 Task: Select Accubid Software.
Action: Mouse moved to (334, 83)
Screenshot: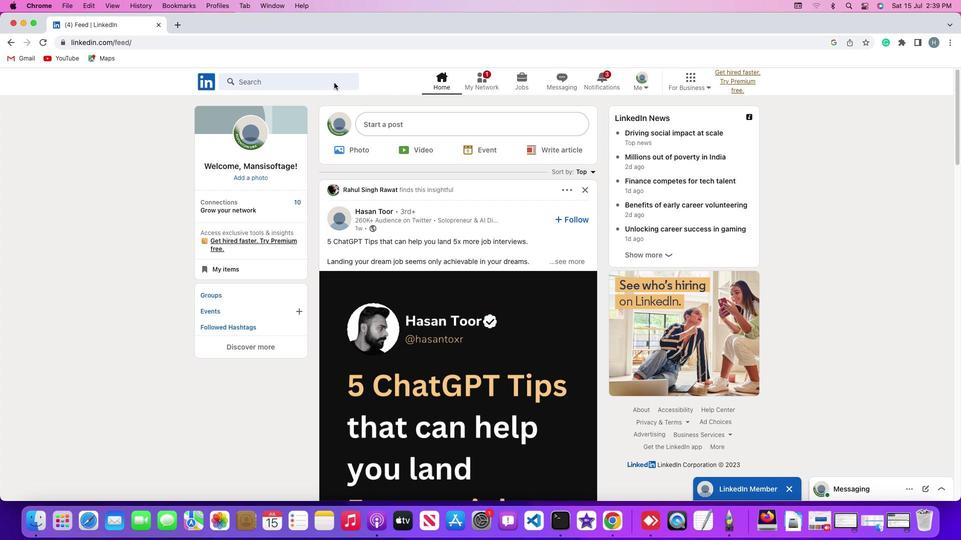 
Action: Mouse pressed left at (334, 83)
Screenshot: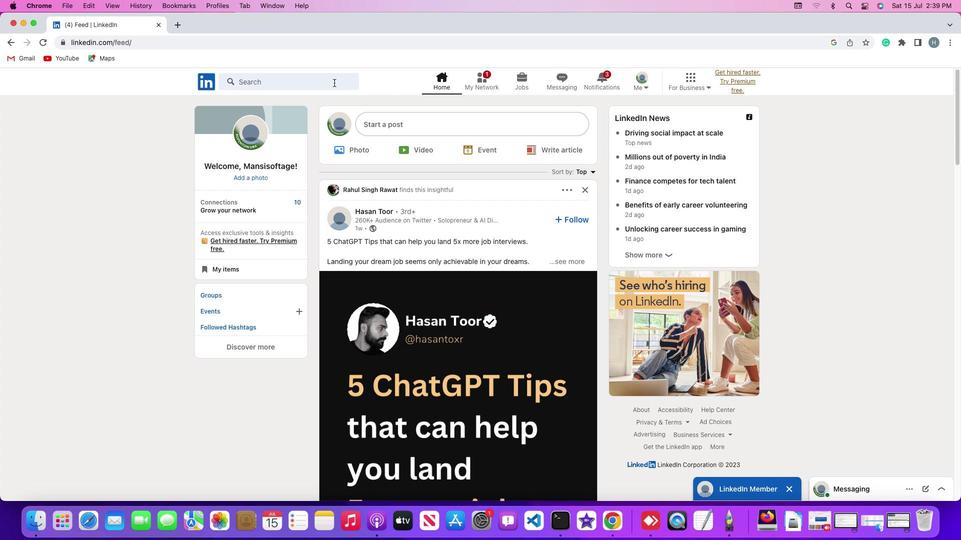 
Action: Mouse pressed left at (334, 83)
Screenshot: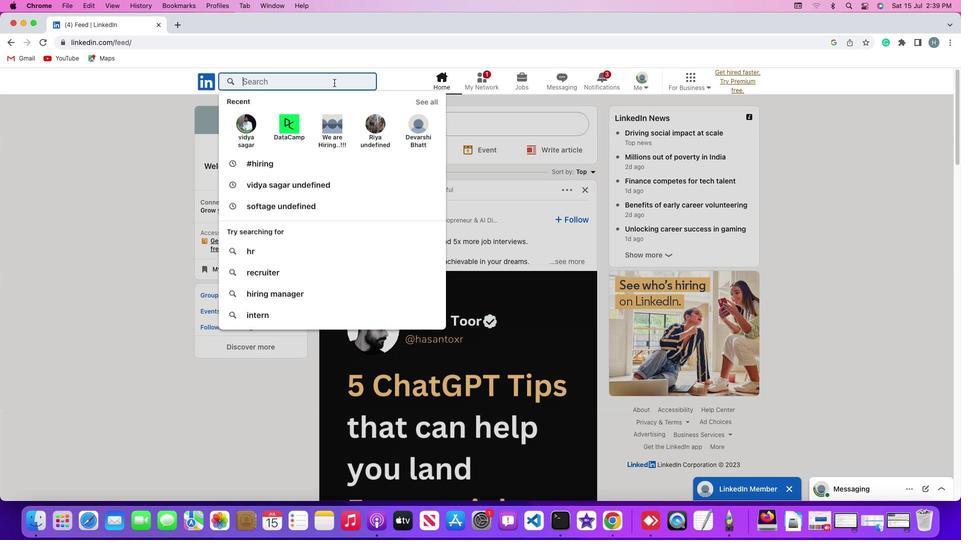 
Action: Key pressed Key.shift'#''h''i''r''i''n''g'Key.enter
Screenshot: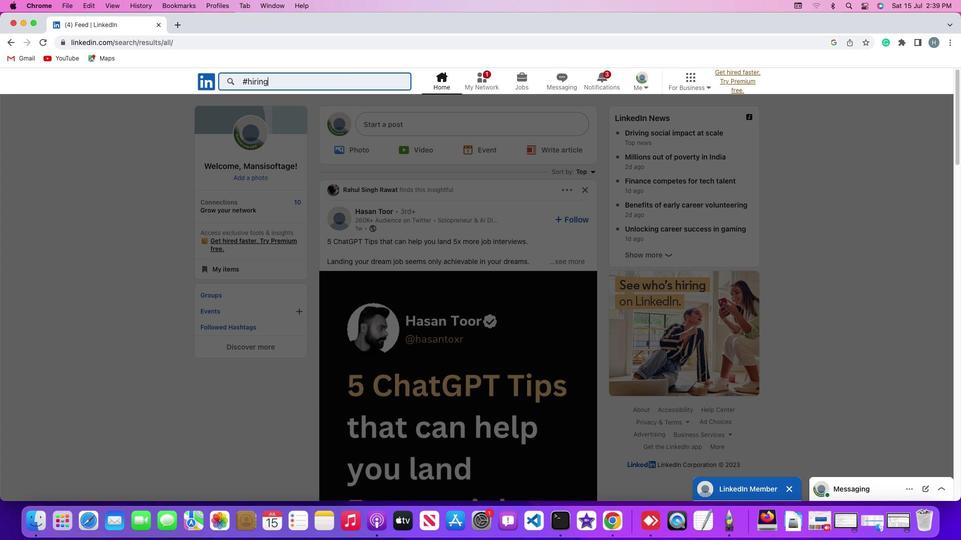 
Action: Mouse moved to (529, 108)
Screenshot: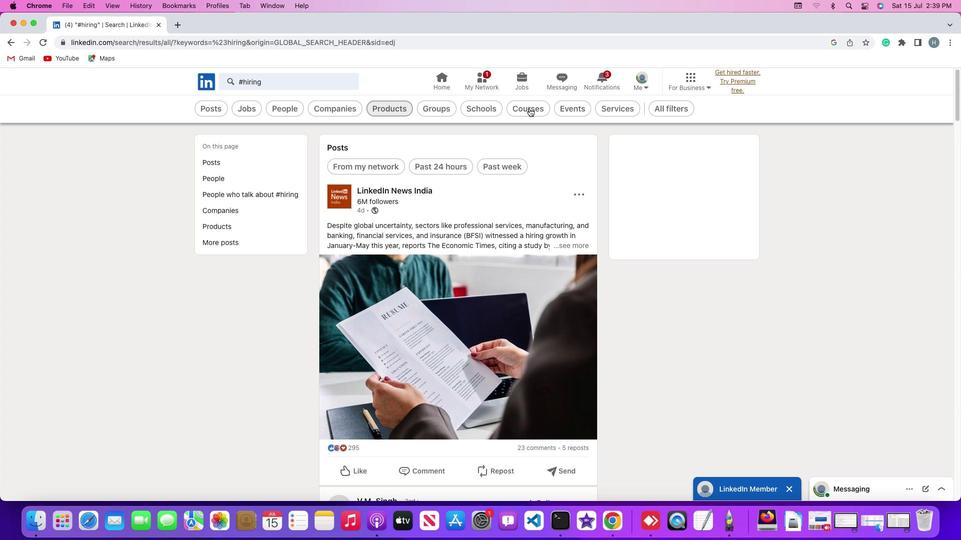 
Action: Mouse pressed left at (529, 108)
Screenshot: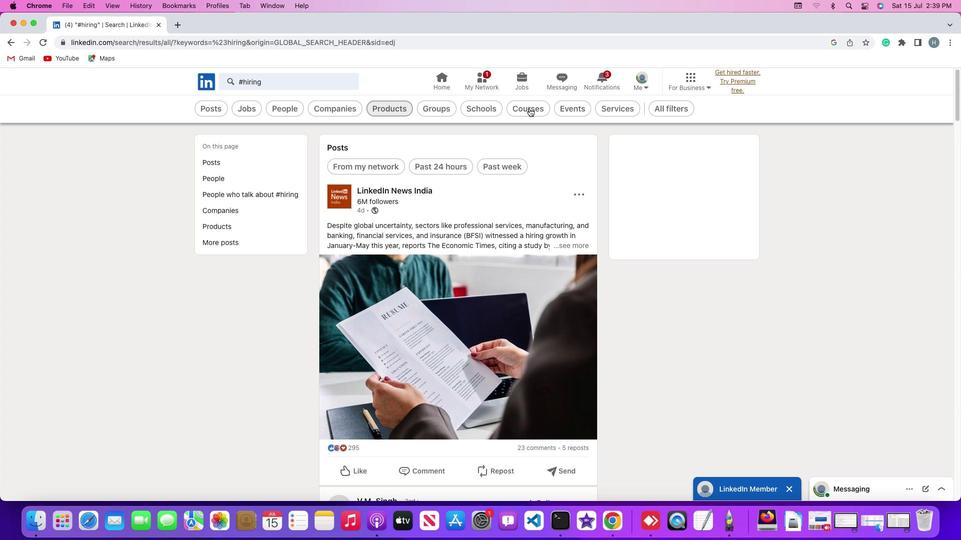 
Action: Mouse moved to (428, 108)
Screenshot: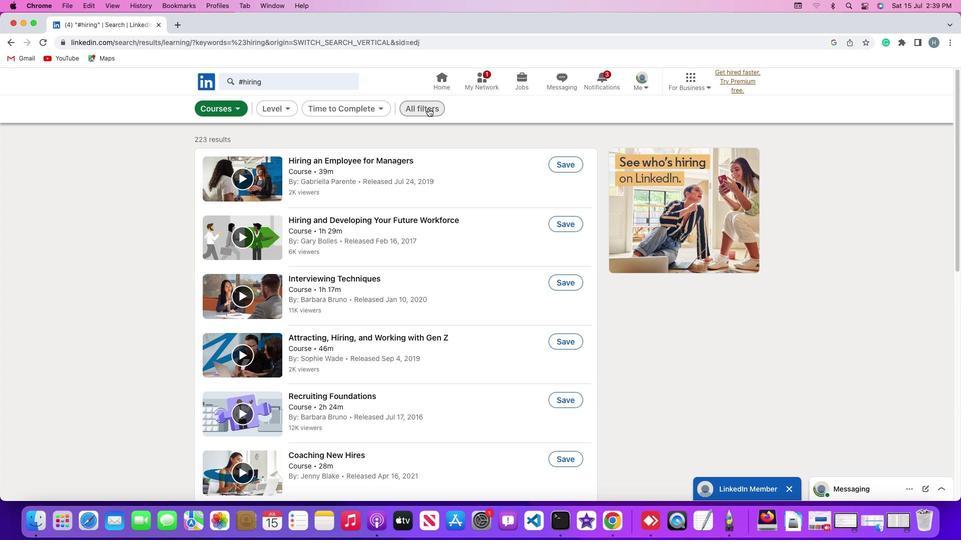 
Action: Mouse pressed left at (428, 108)
Screenshot: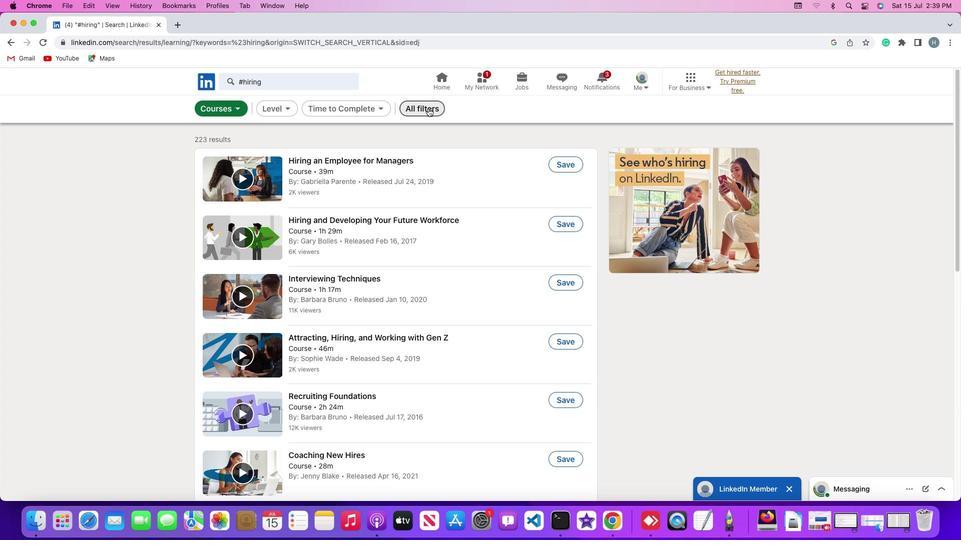 
Action: Mouse moved to (788, 374)
Screenshot: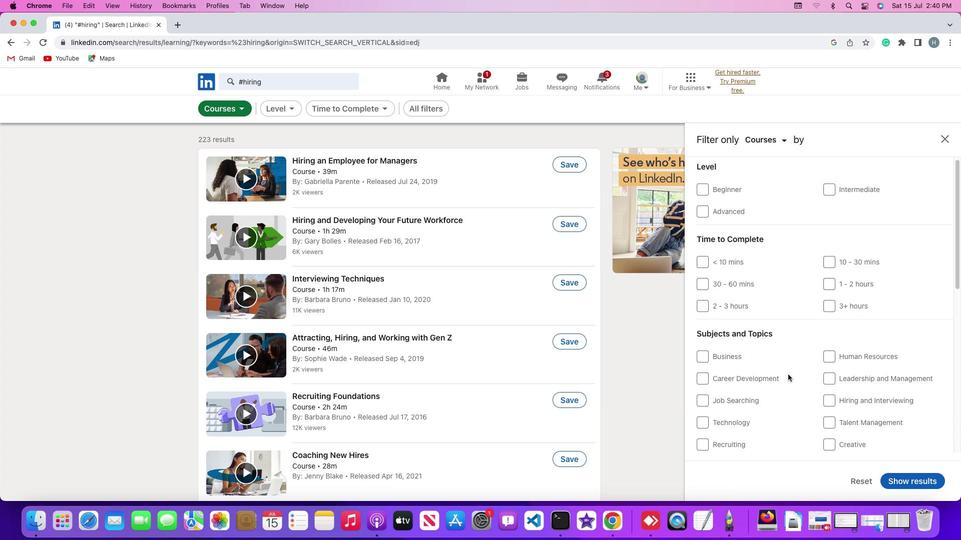 
Action: Mouse scrolled (788, 374) with delta (0, 0)
Screenshot: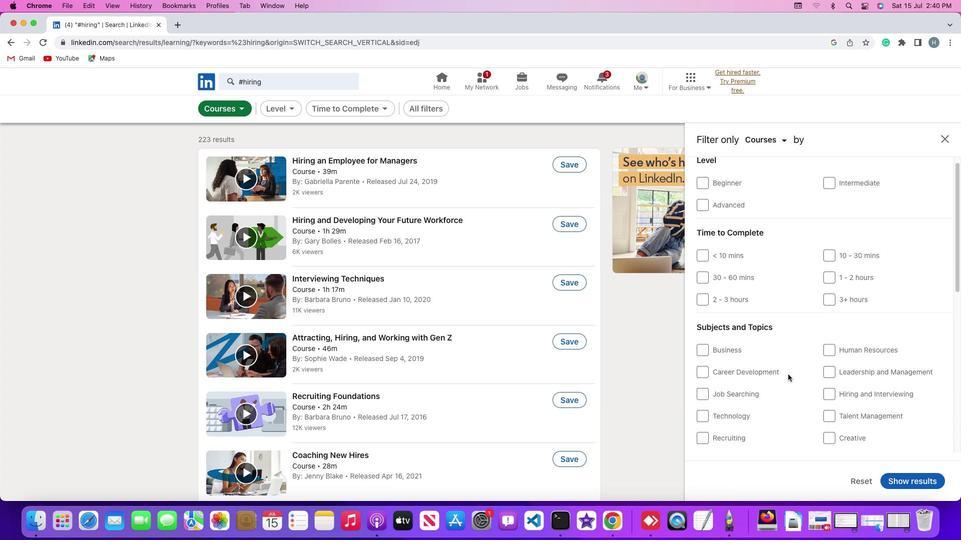 
Action: Mouse scrolled (788, 374) with delta (0, 0)
Screenshot: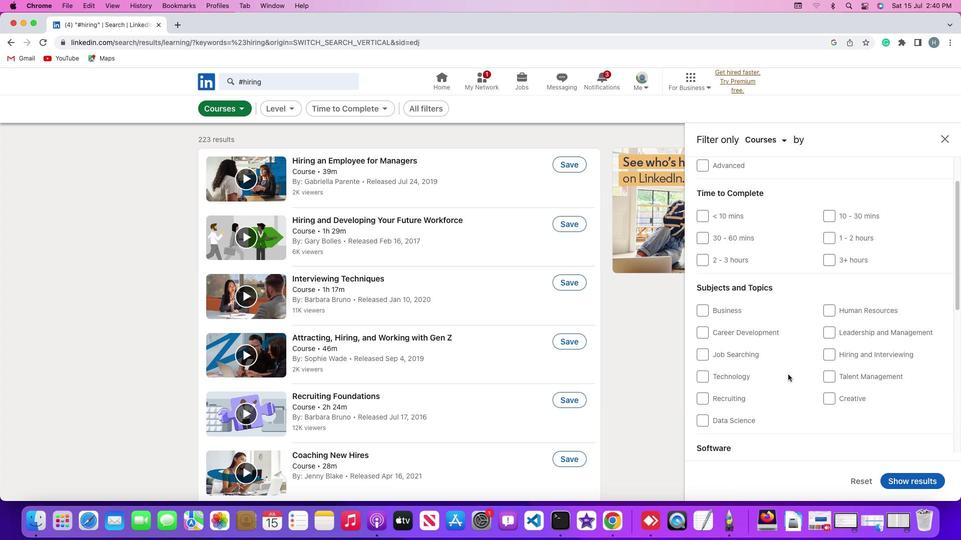 
Action: Mouse scrolled (788, 374) with delta (0, 0)
Screenshot: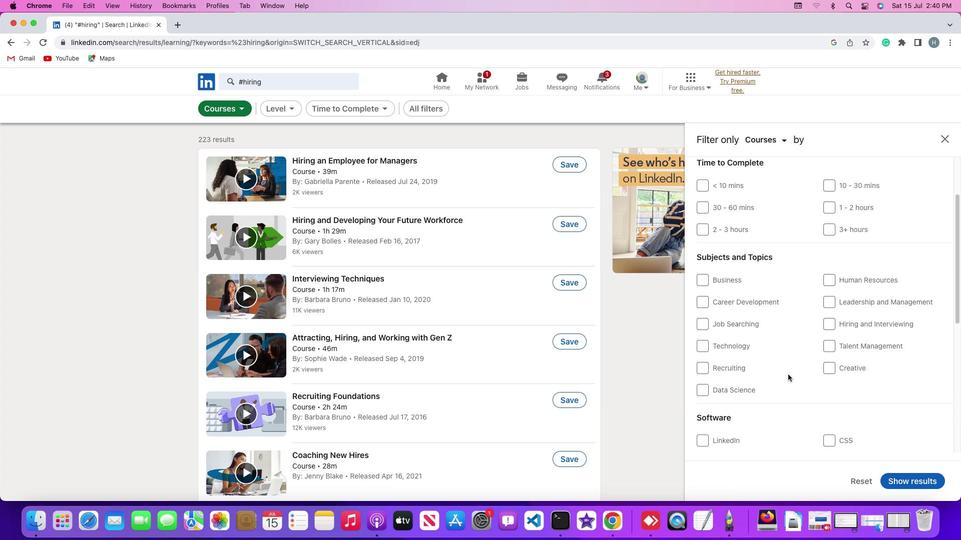 
Action: Mouse scrolled (788, 374) with delta (0, -1)
Screenshot: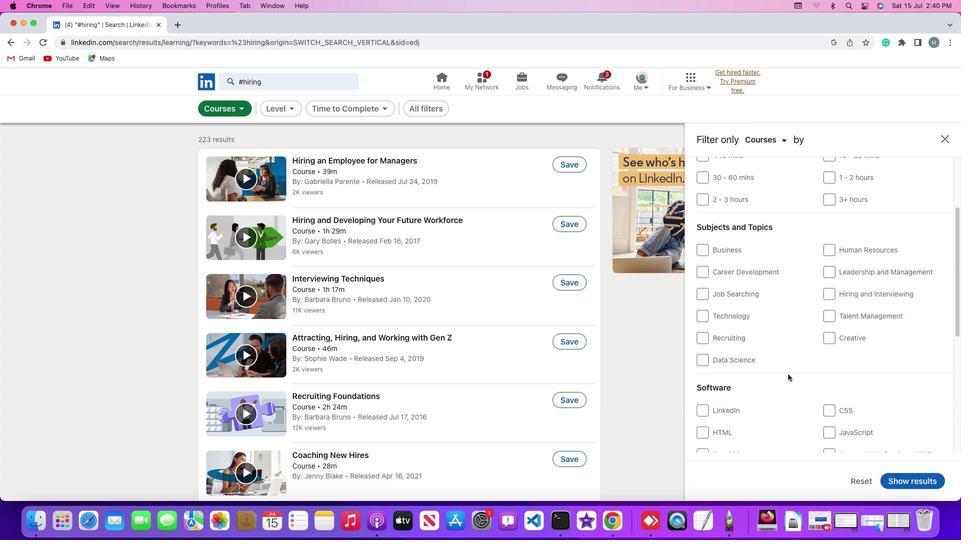 
Action: Mouse scrolled (788, 374) with delta (0, 0)
Screenshot: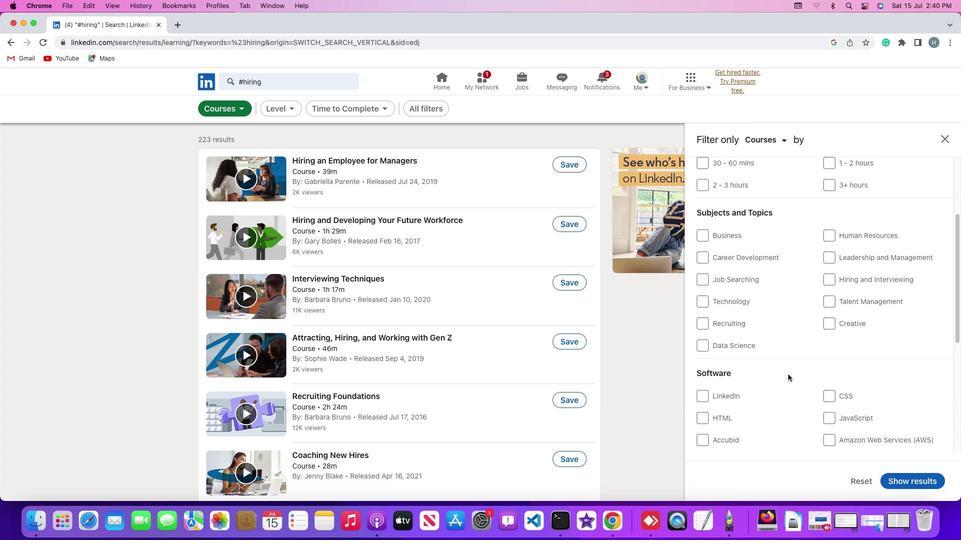 
Action: Mouse scrolled (788, 374) with delta (0, 0)
Screenshot: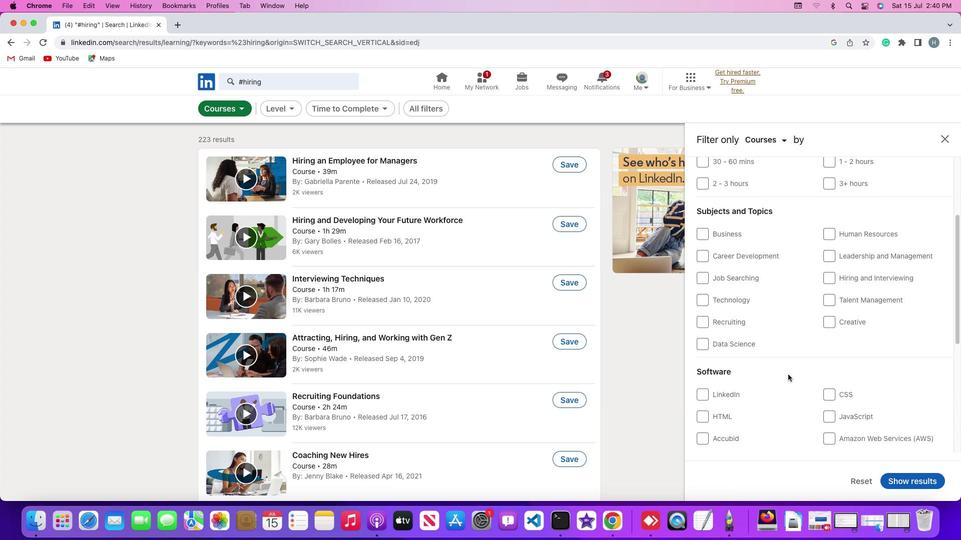 
Action: Mouse scrolled (788, 374) with delta (0, 0)
Screenshot: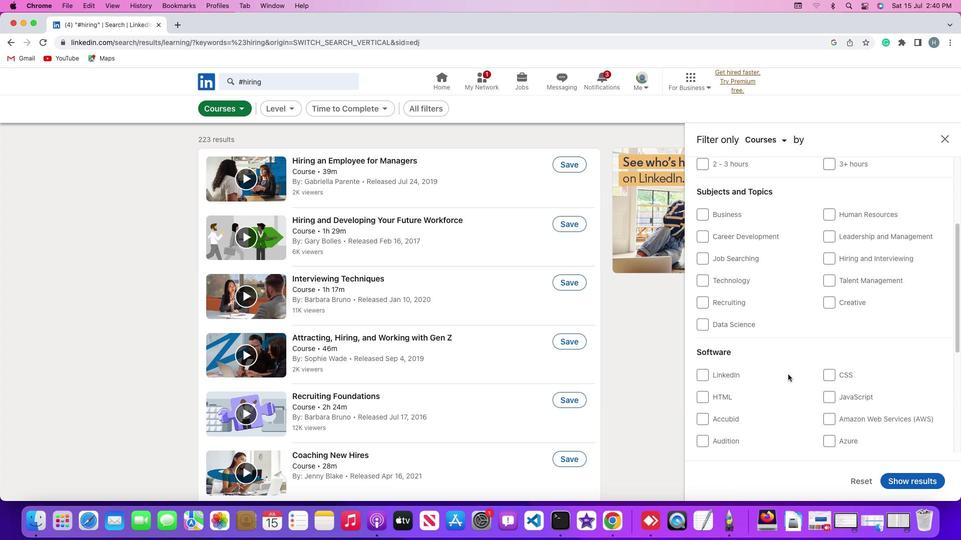 
Action: Mouse scrolled (788, 374) with delta (0, 0)
Screenshot: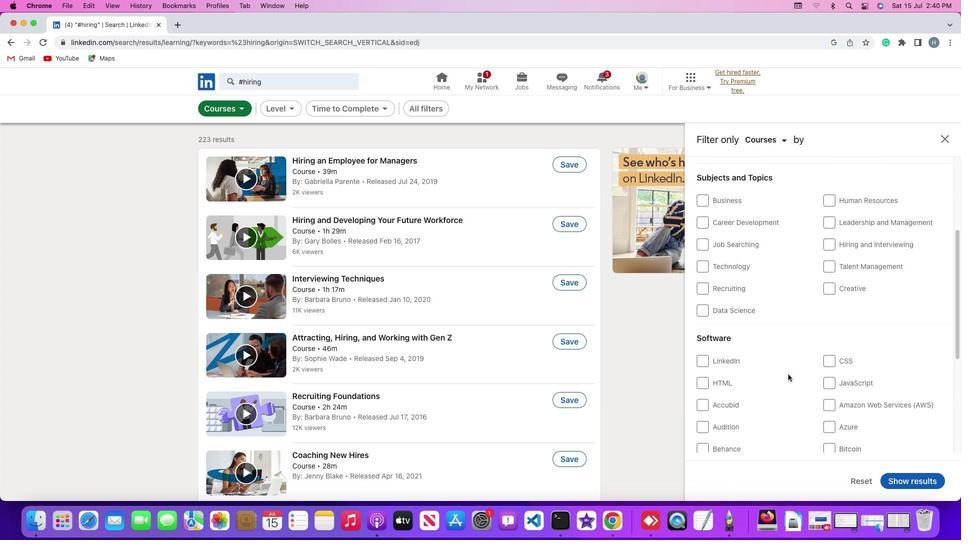 
Action: Mouse scrolled (788, 374) with delta (0, -1)
Screenshot: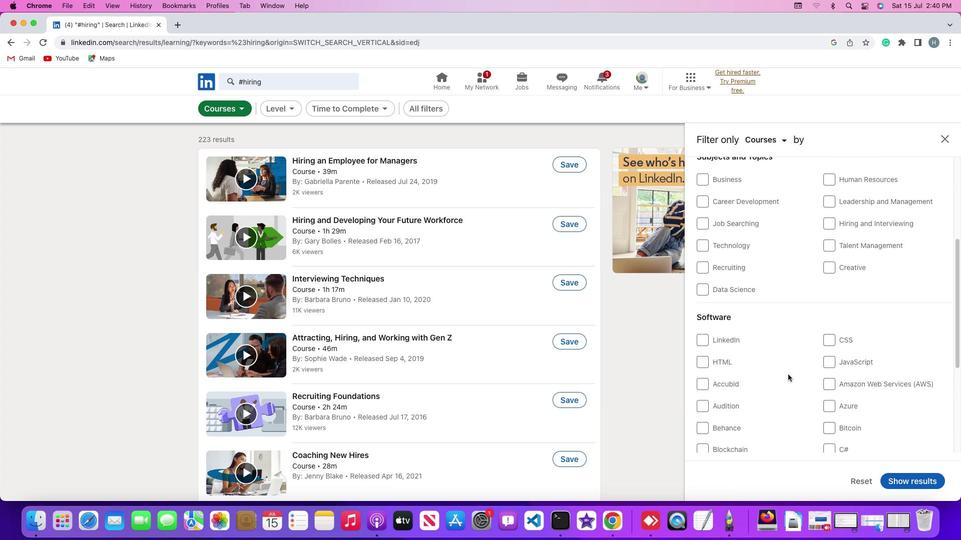 
Action: Mouse moved to (703, 374)
Screenshot: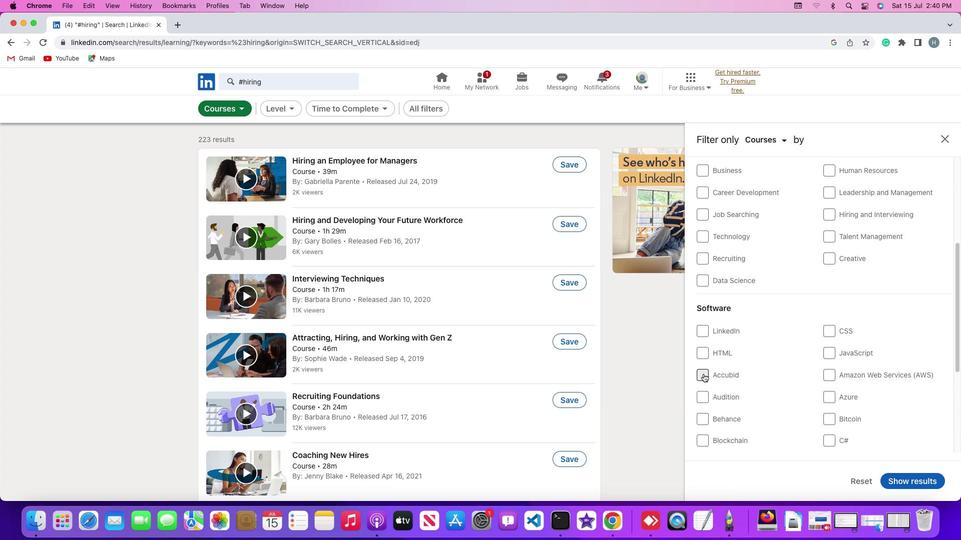 
Action: Mouse pressed left at (703, 374)
Screenshot: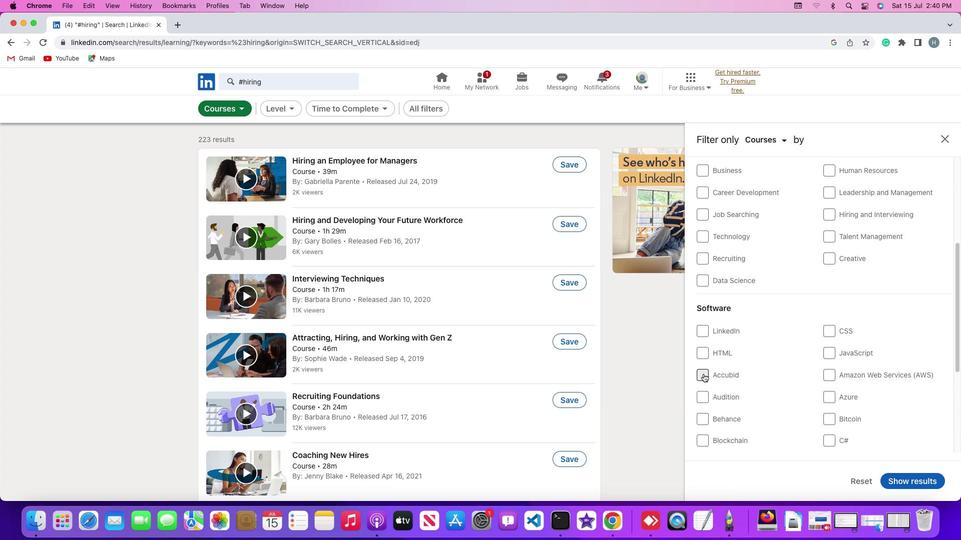 
Action: Mouse moved to (783, 375)
Screenshot: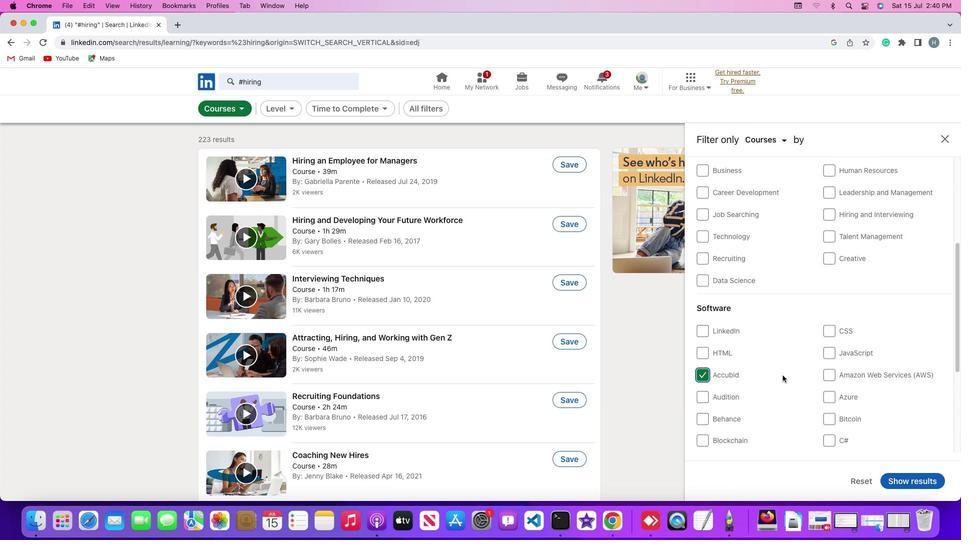 
